 Task: Open Card Card0000000051 in Board Board0000000013 in Workspace WS0000000005 in Trello. Add Member Mailaustralia7@gmail.com to Card Card0000000051 in Board Board0000000013 in Workspace WS0000000005 in Trello. Add Orange Label titled Label0000000051 to Card Card0000000051 in Board Board0000000013 in Workspace WS0000000005 in Trello. Add Checklist CL0000000051 to Card Card0000000051 in Board Board0000000013 in Workspace WS0000000005 in Trello. Add Dates with Start Date as Jun 01 2023 and Due Date as Jun 30 2023 to Card Card0000000051 in Board Board0000000013 in Workspace WS0000000005 in Trello
Action: Mouse moved to (136, 366)
Screenshot: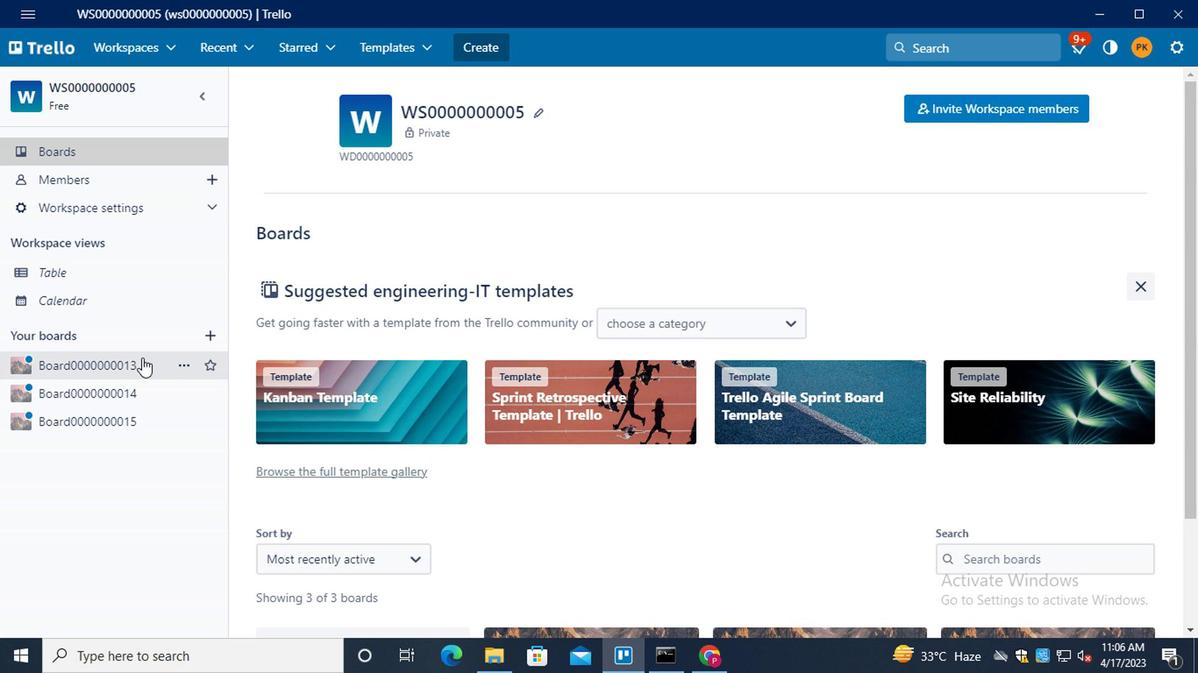 
Action: Mouse pressed left at (136, 366)
Screenshot: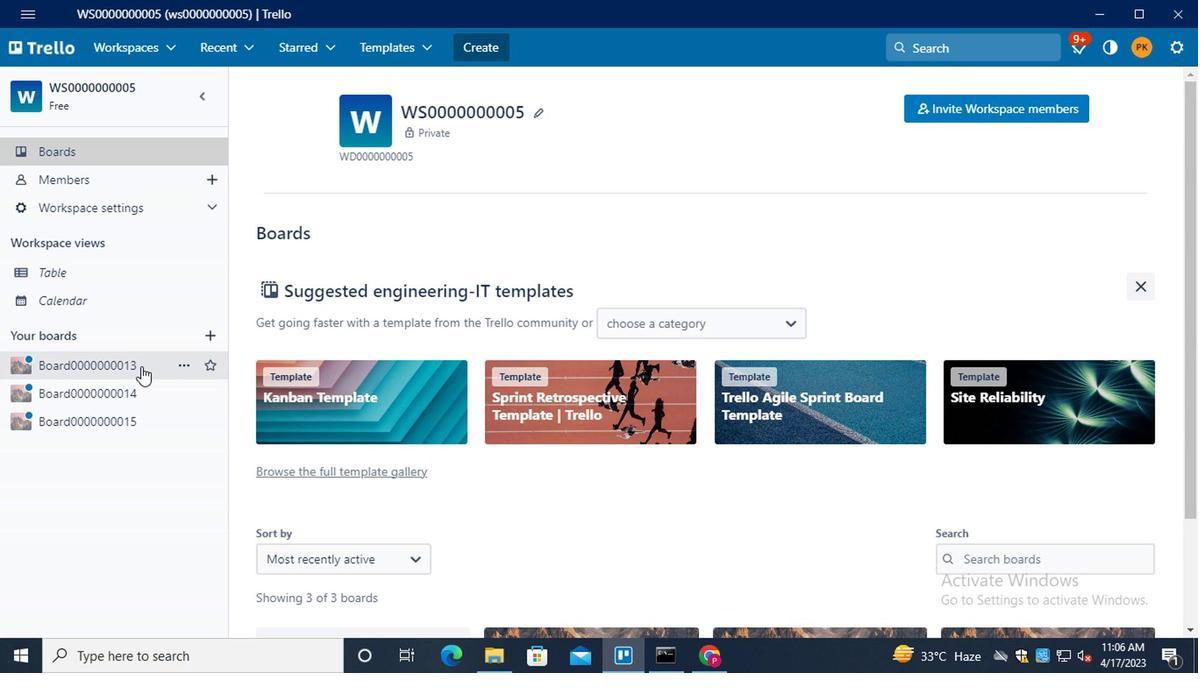
Action: Mouse moved to (368, 475)
Screenshot: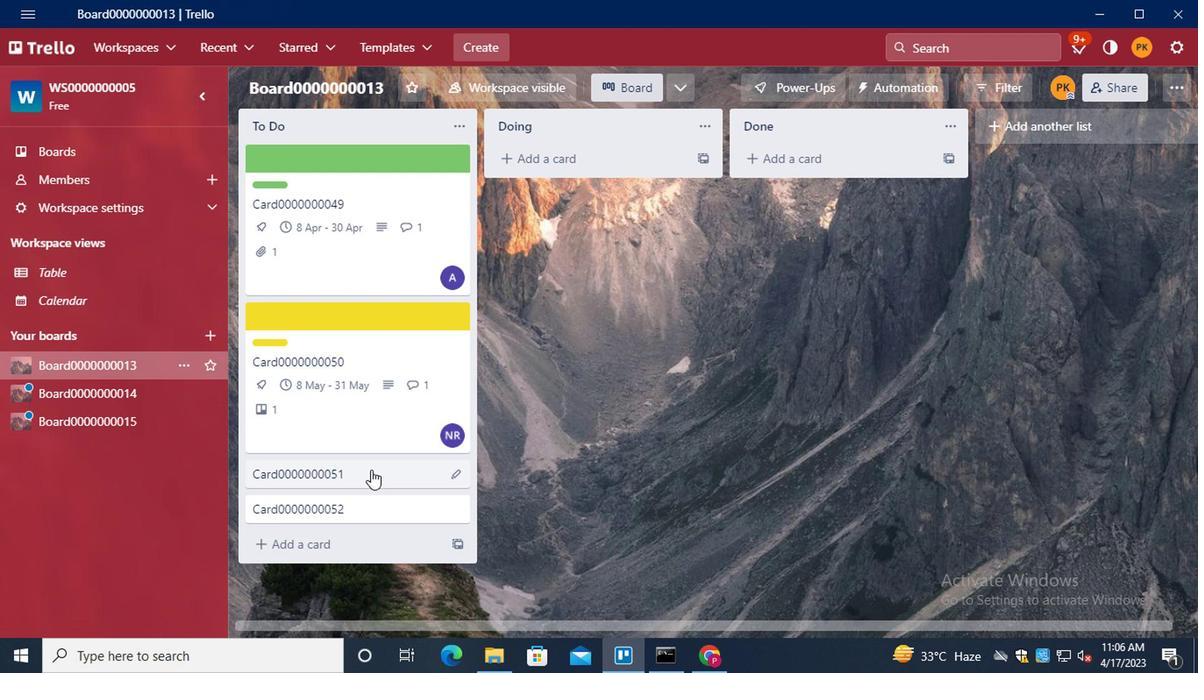 
Action: Mouse pressed left at (368, 475)
Screenshot: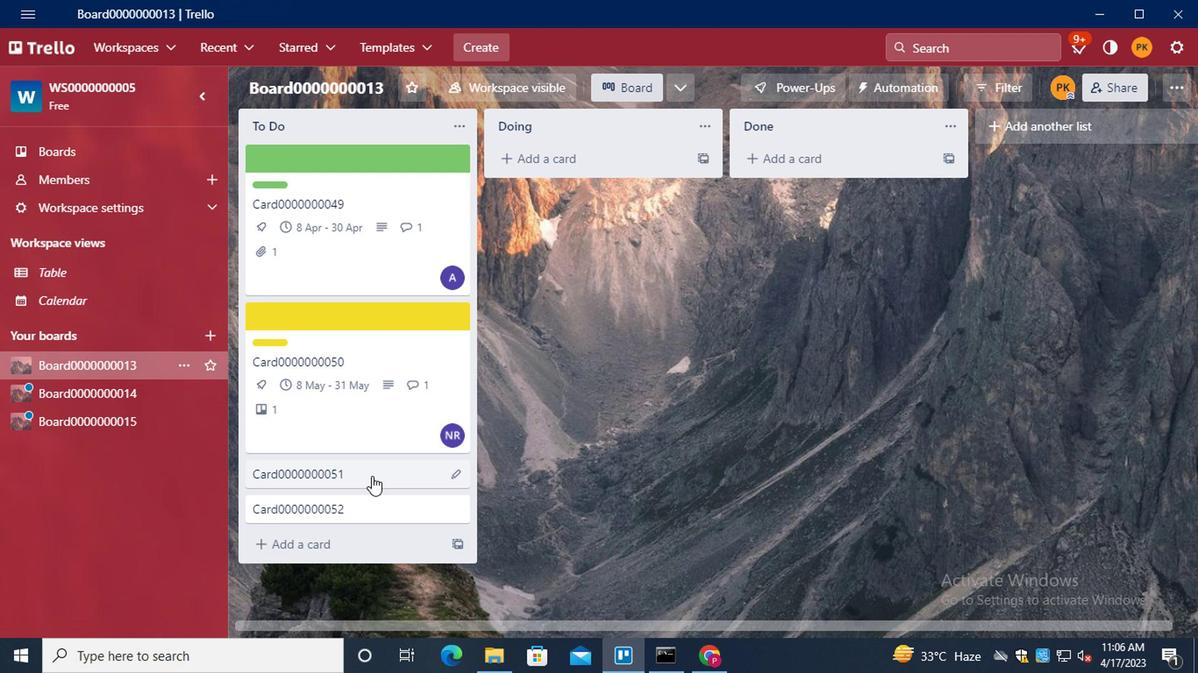 
Action: Mouse moved to (864, 168)
Screenshot: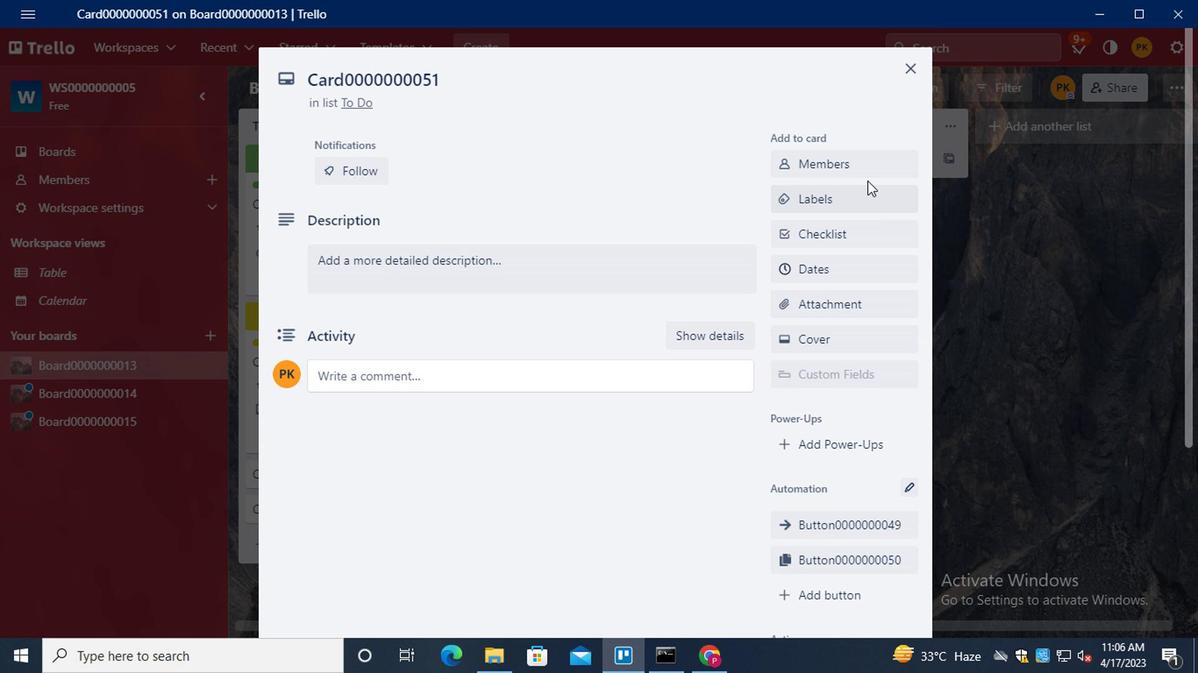 
Action: Mouse pressed left at (864, 168)
Screenshot: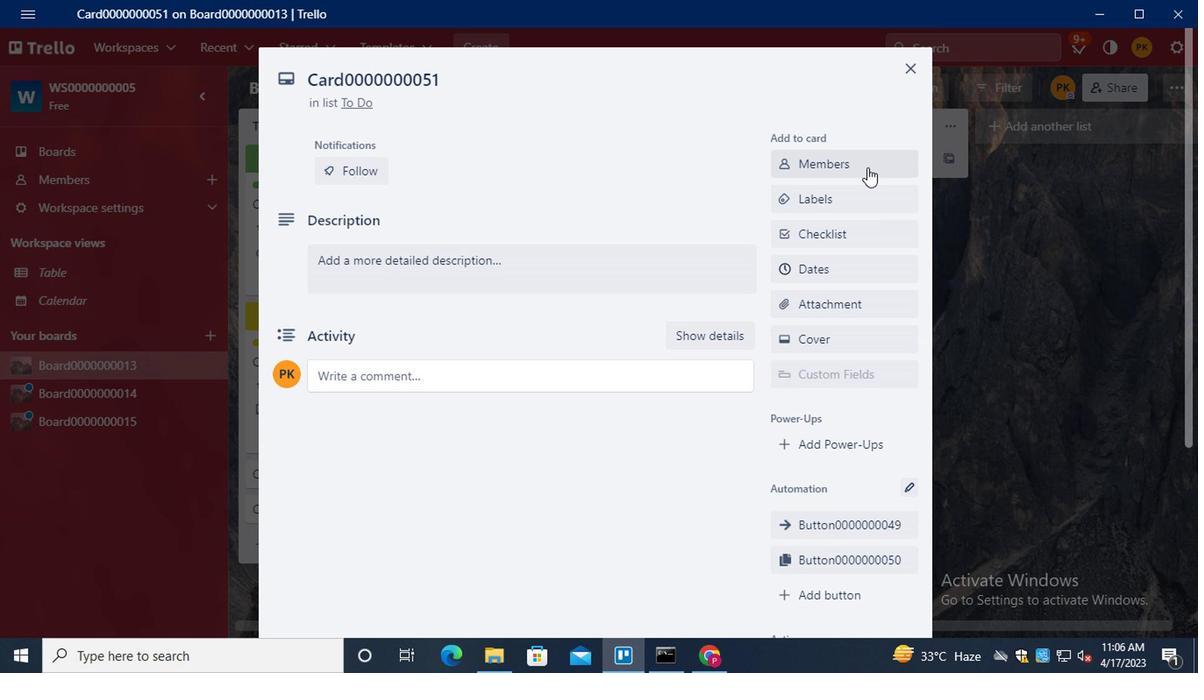 
Action: Mouse moved to (863, 229)
Screenshot: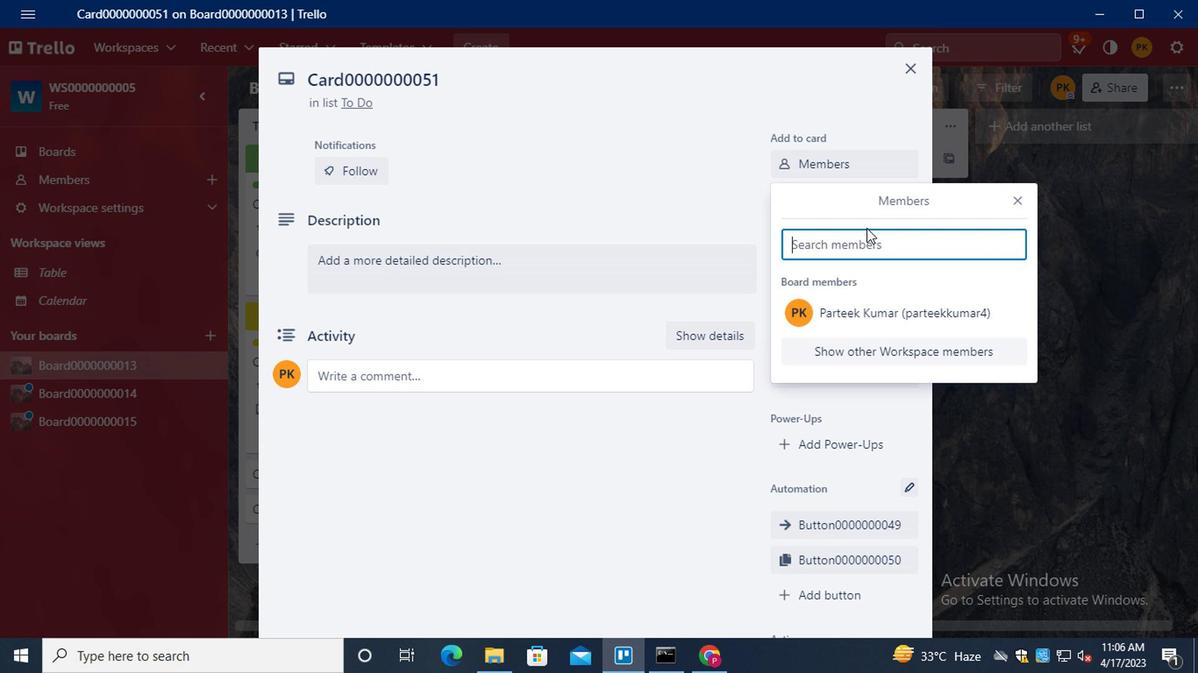 
Action: Key pressed <Key.shift>MAILAUSTRALIA7<Key.shift>@GMAIL.CM<Key.backspace>OMM<Key.backspace>
Screenshot: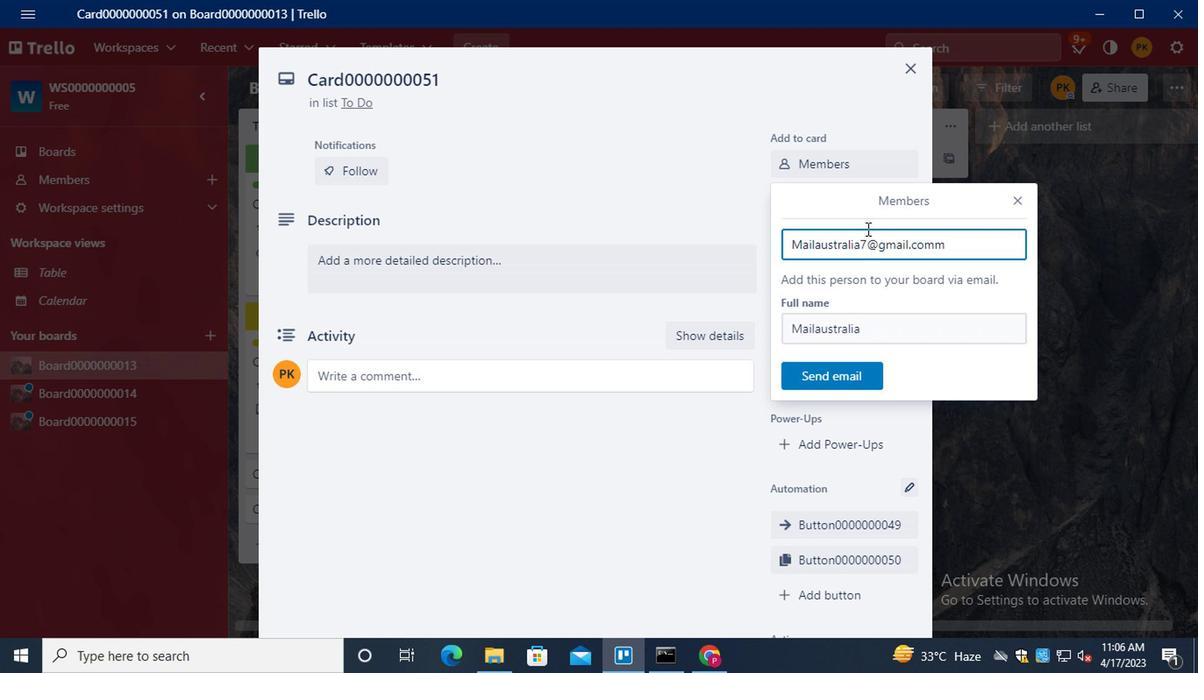 
Action: Mouse moved to (830, 379)
Screenshot: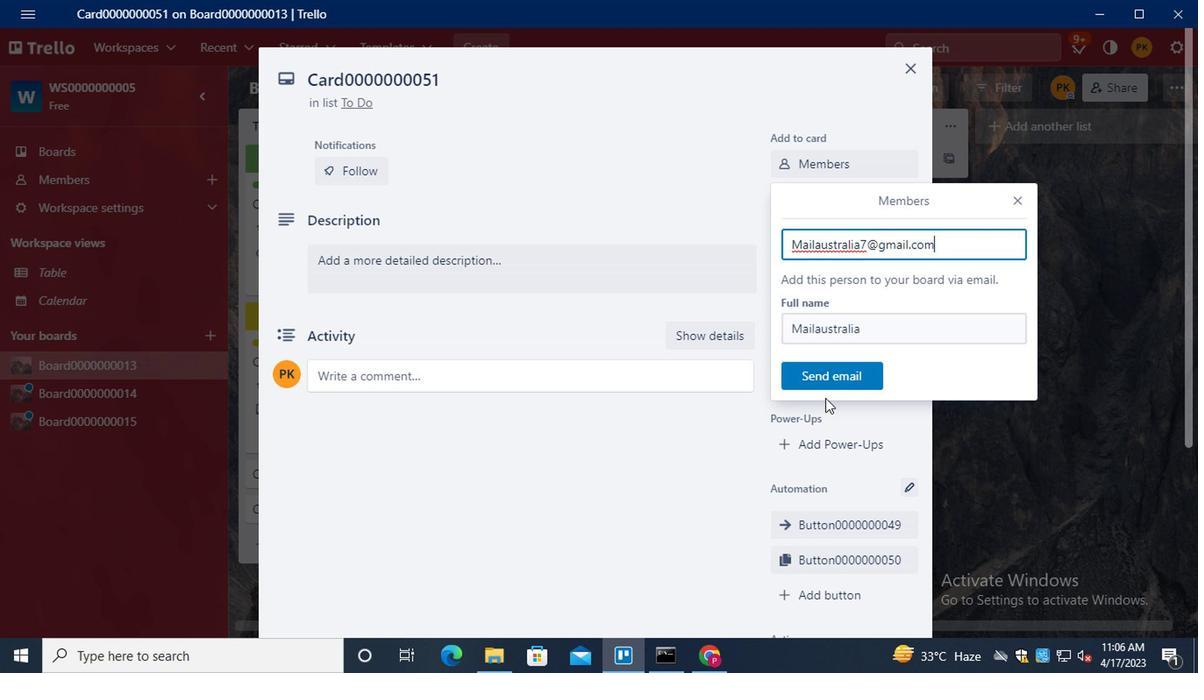 
Action: Mouse pressed left at (830, 379)
Screenshot: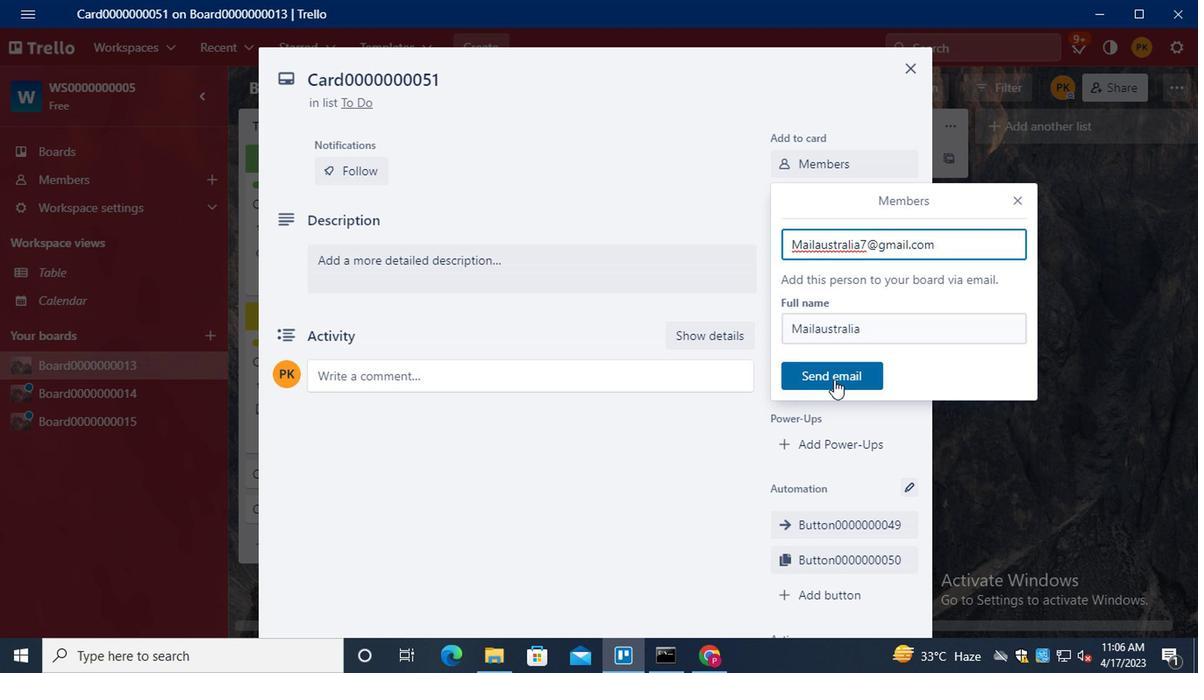 
Action: Mouse moved to (854, 204)
Screenshot: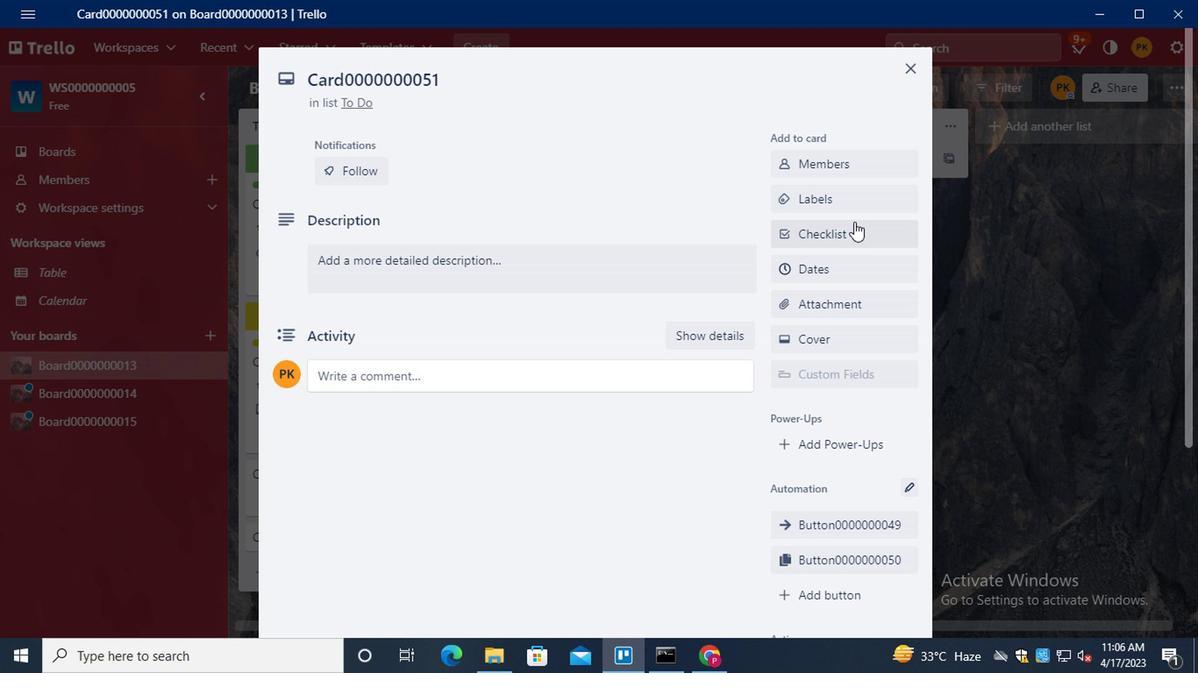 
Action: Mouse pressed left at (854, 204)
Screenshot: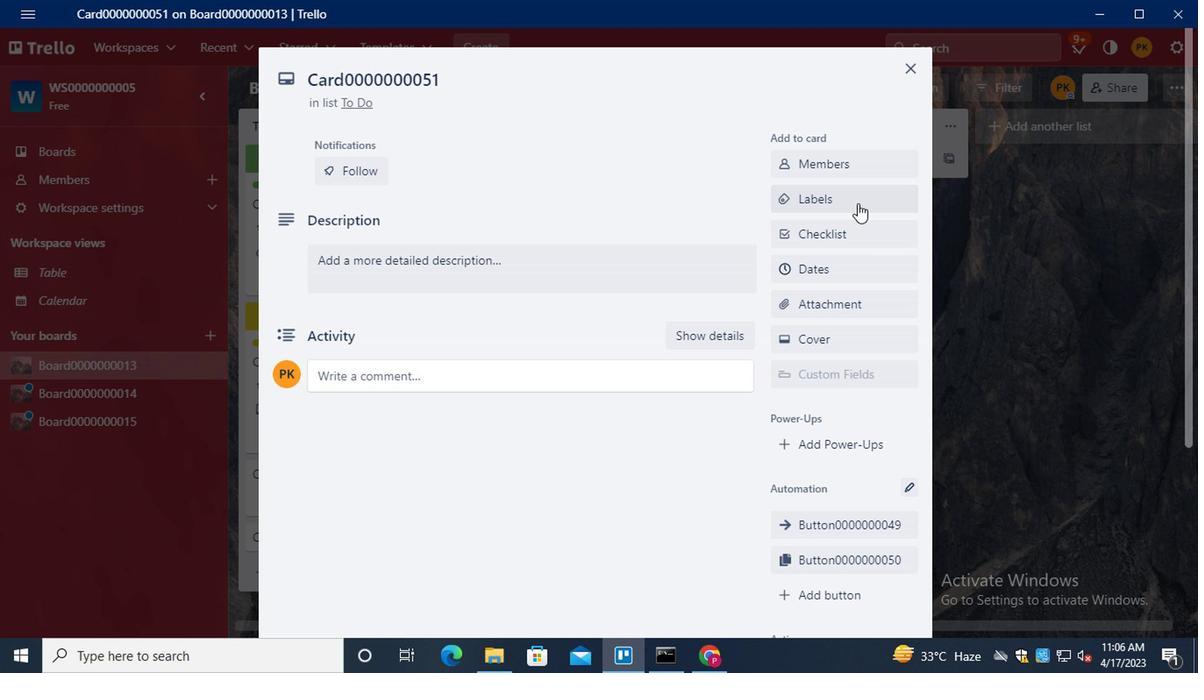 
Action: Mouse moved to (871, 458)
Screenshot: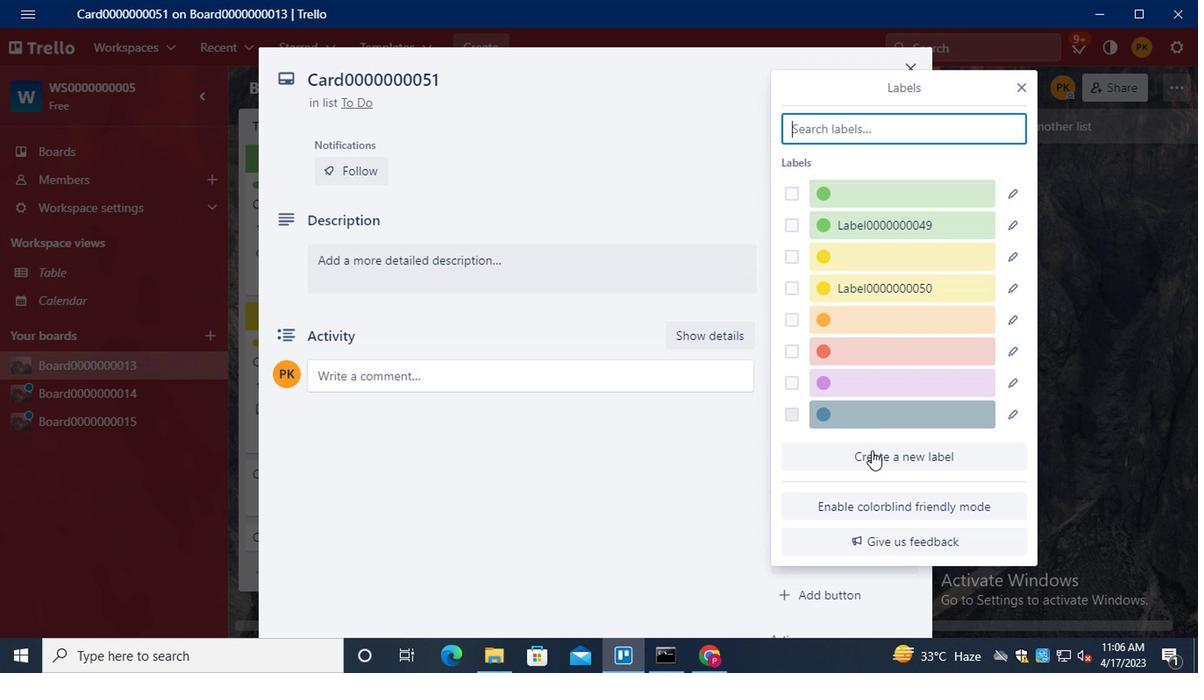 
Action: Mouse pressed left at (871, 458)
Screenshot: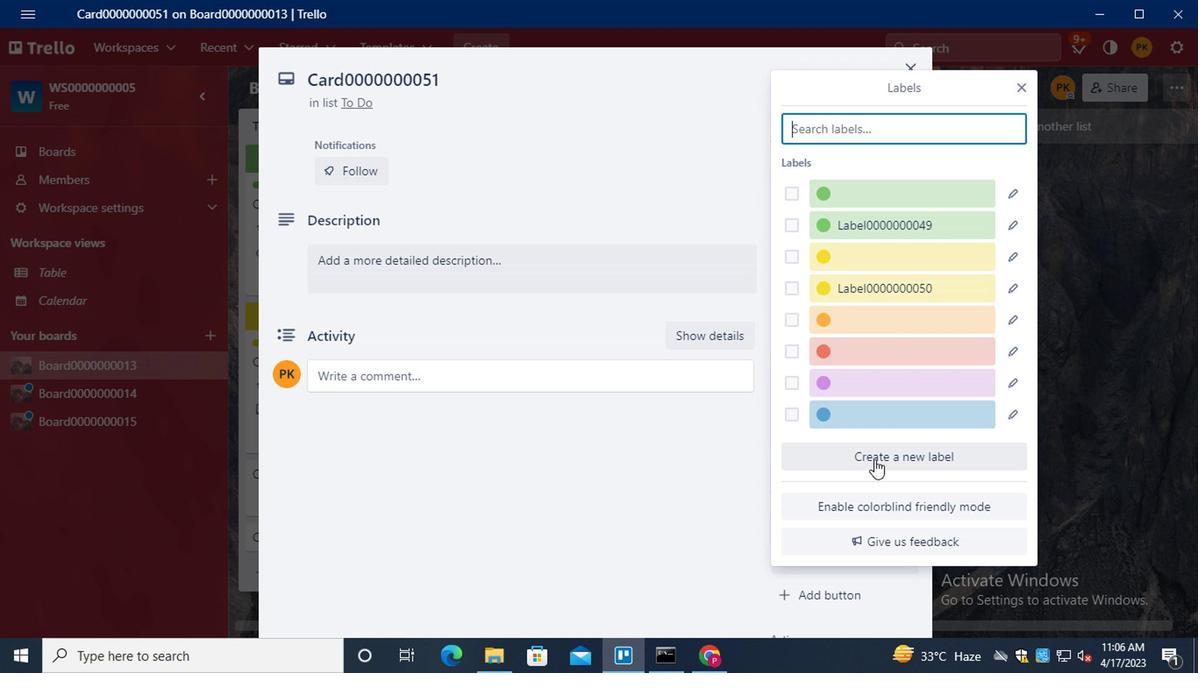 
Action: Mouse moved to (847, 241)
Screenshot: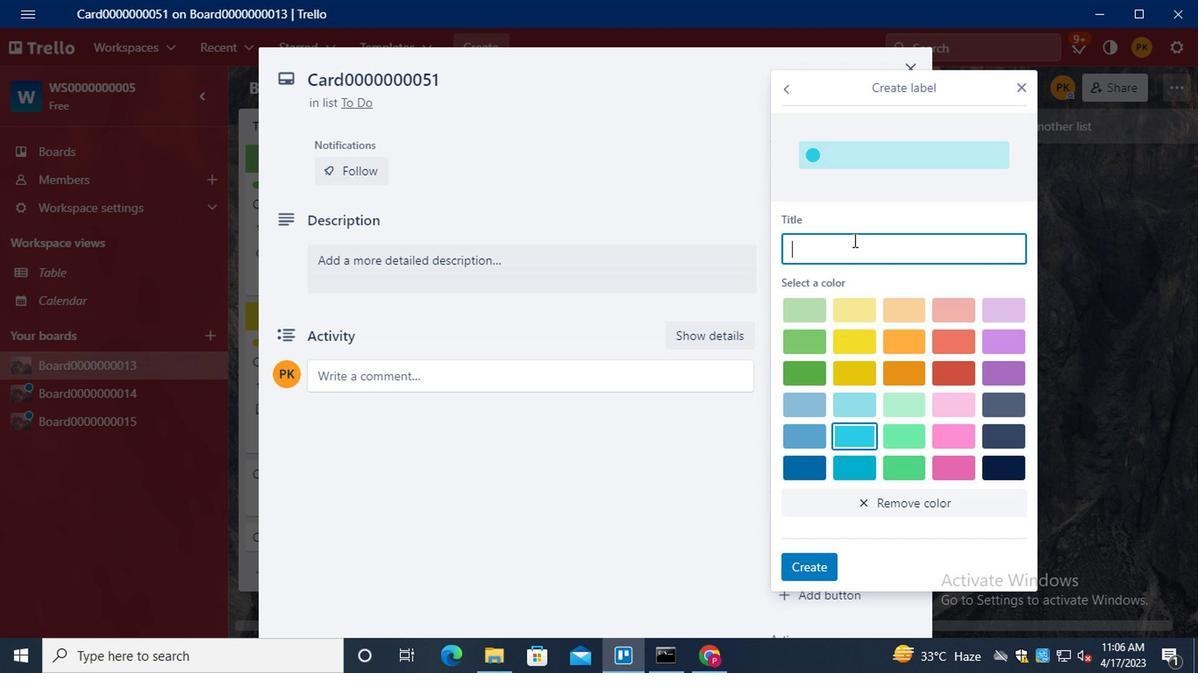 
Action: Key pressed <Key.shift>LABEL0000000051
Screenshot: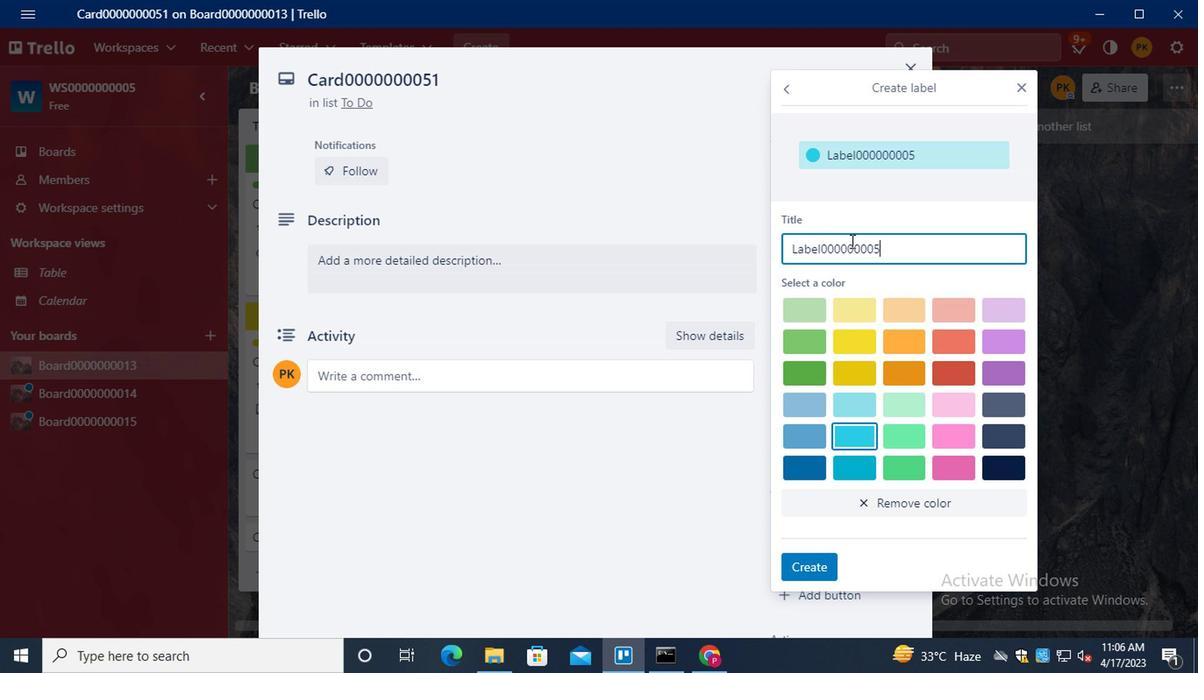 
Action: Mouse moved to (901, 340)
Screenshot: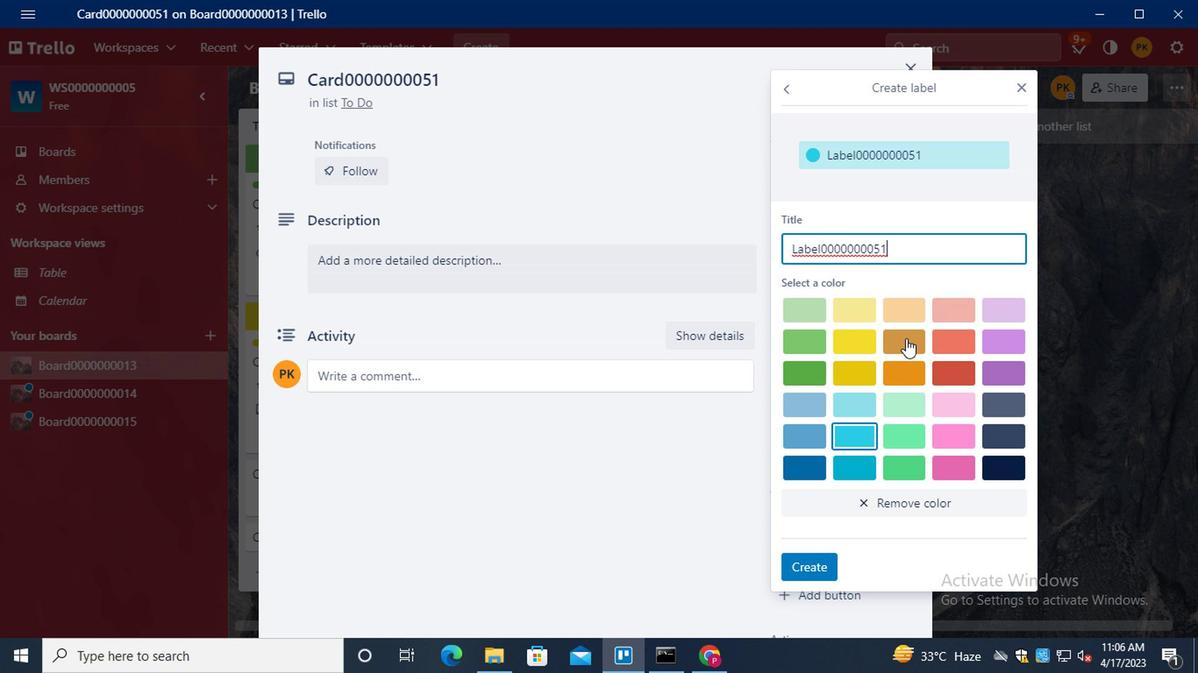 
Action: Mouse pressed left at (901, 340)
Screenshot: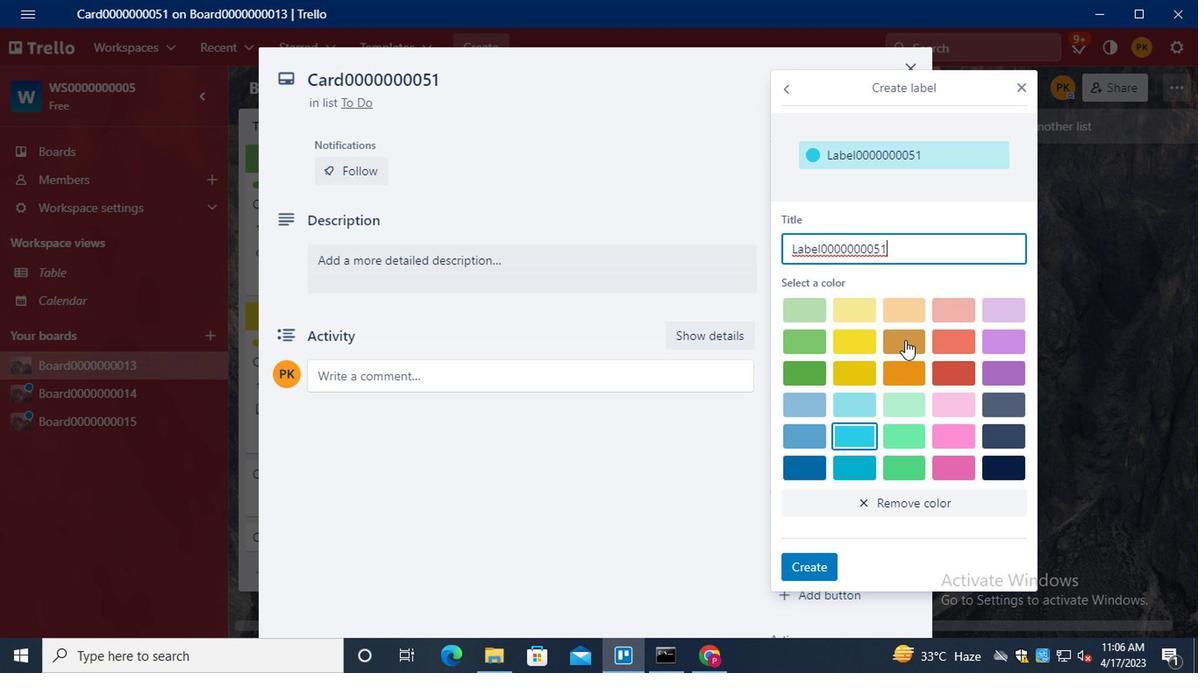 
Action: Mouse moved to (797, 559)
Screenshot: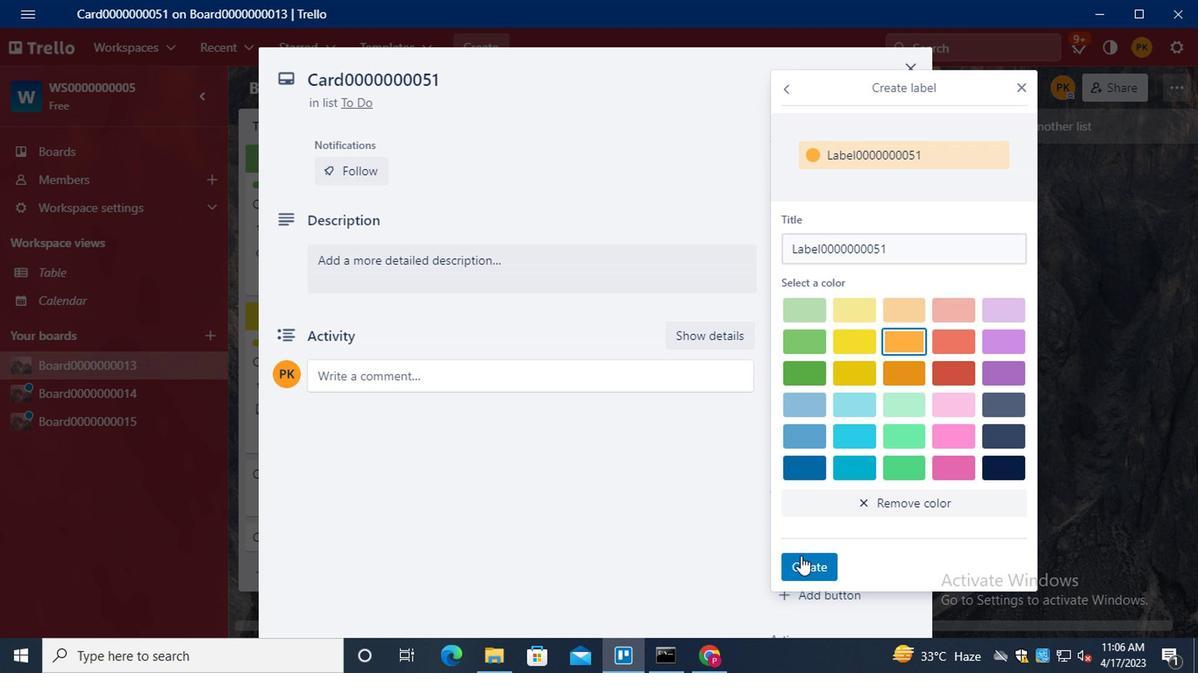 
Action: Mouse pressed left at (797, 559)
Screenshot: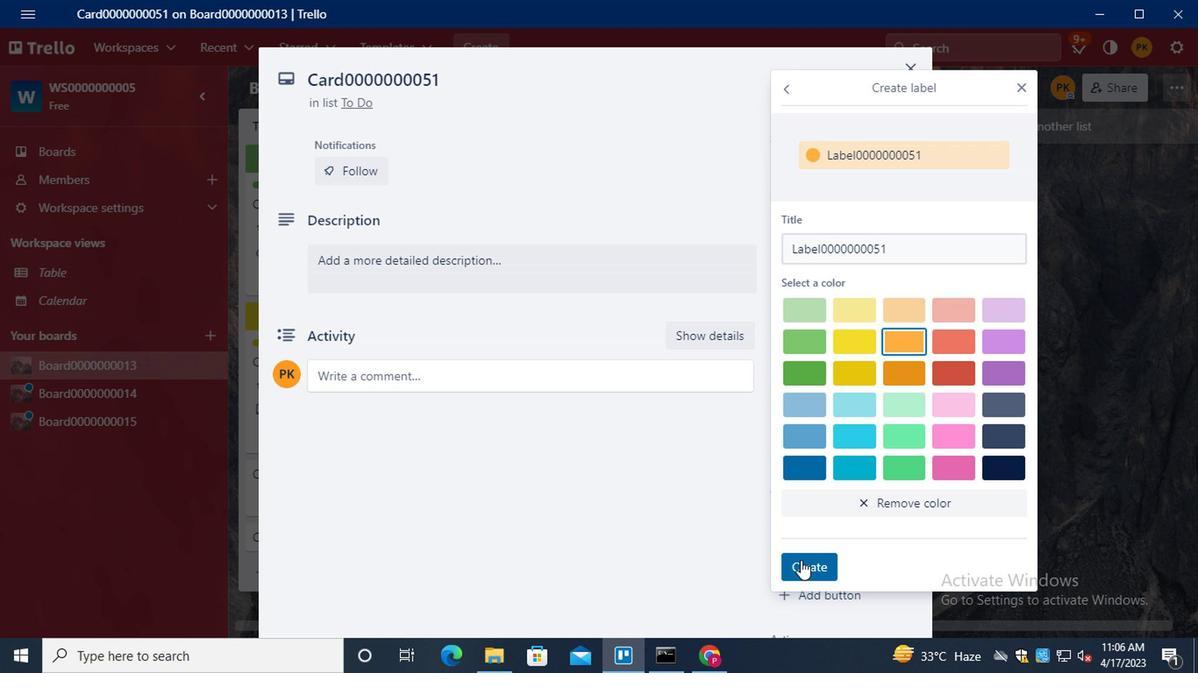 
Action: Mouse moved to (1017, 92)
Screenshot: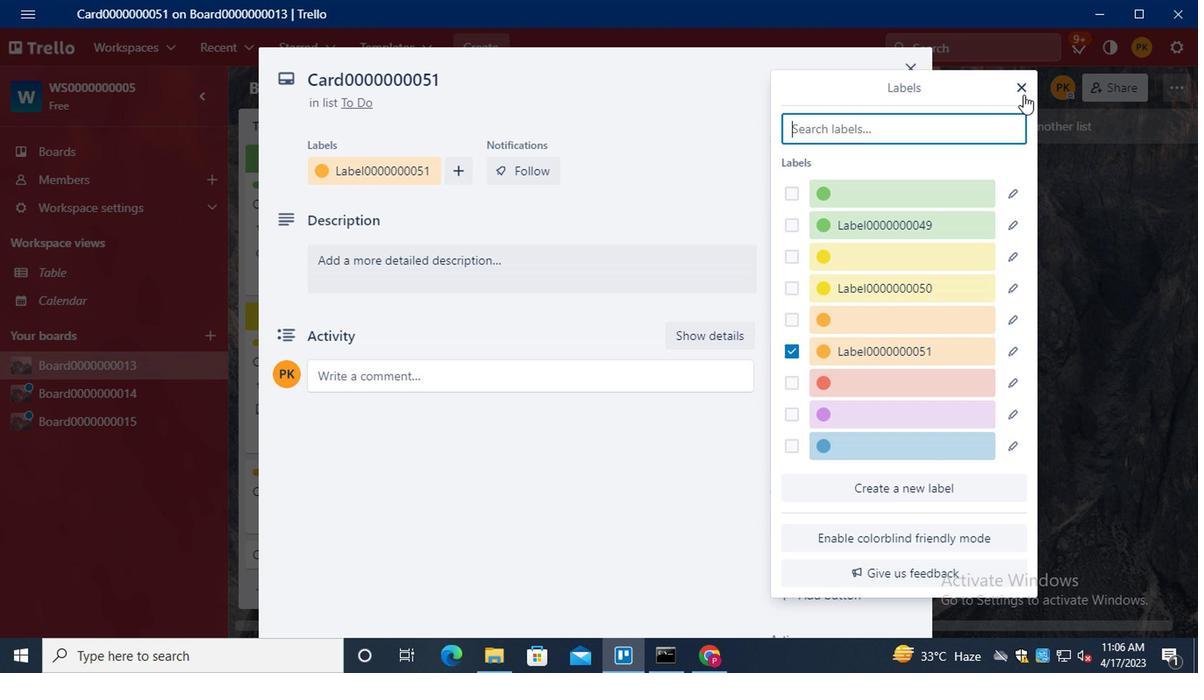 
Action: Mouse pressed left at (1017, 92)
Screenshot: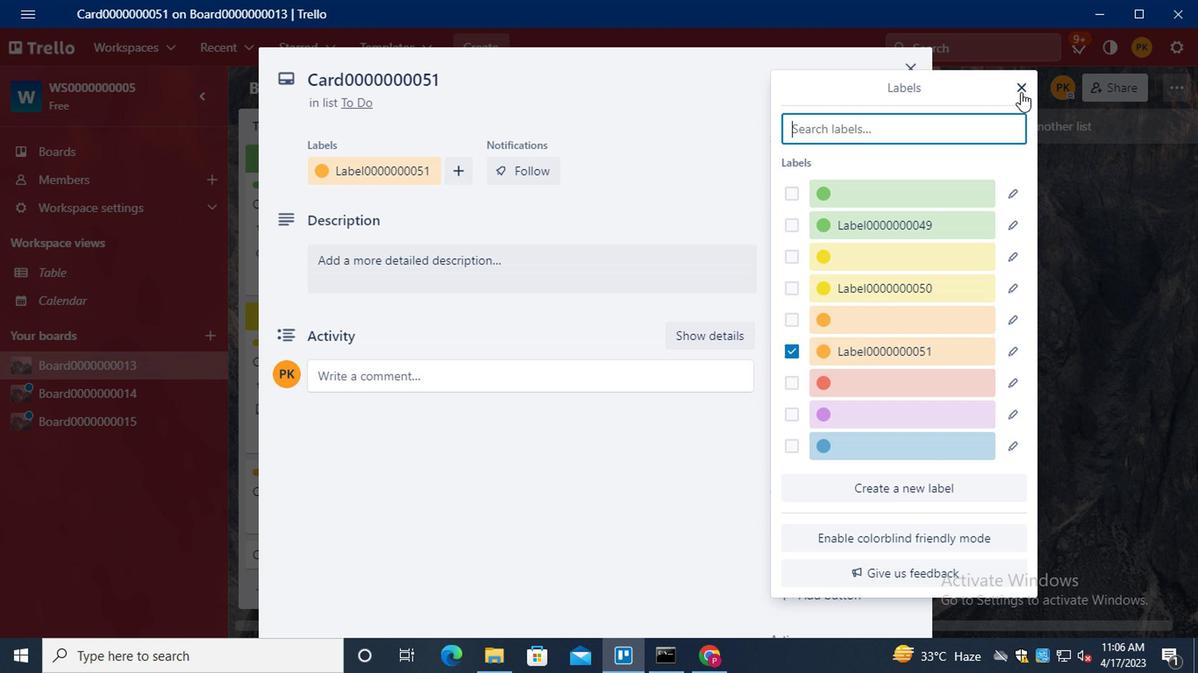 
Action: Mouse moved to (873, 241)
Screenshot: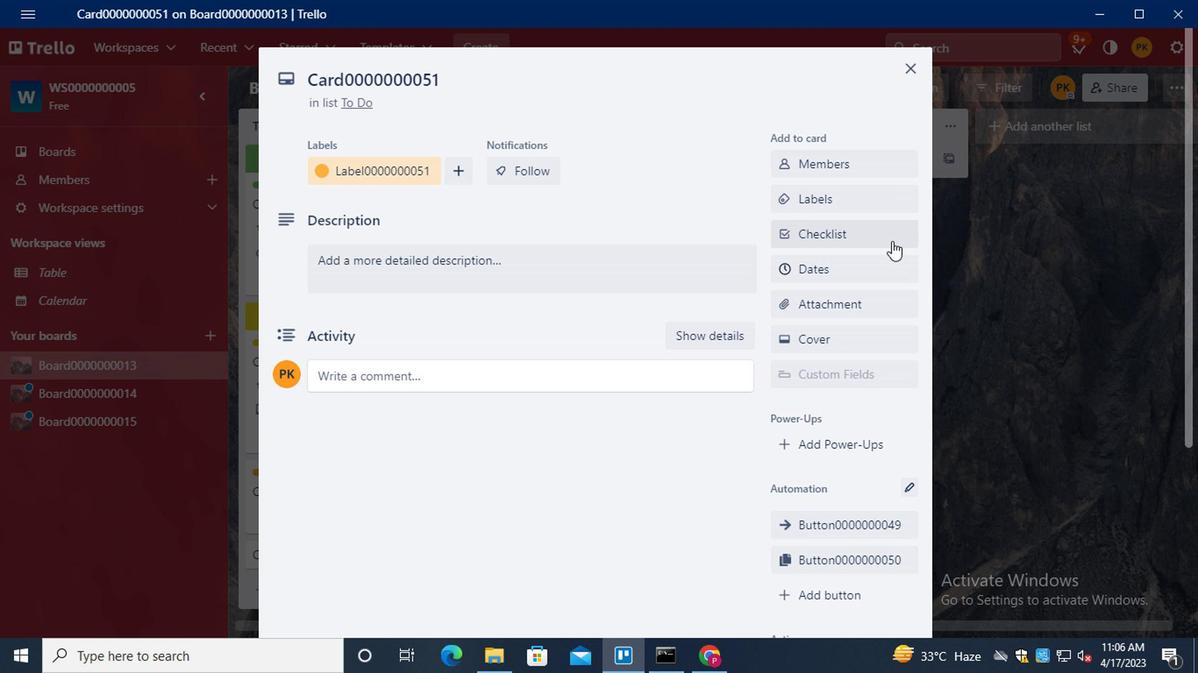
Action: Mouse pressed left at (873, 241)
Screenshot: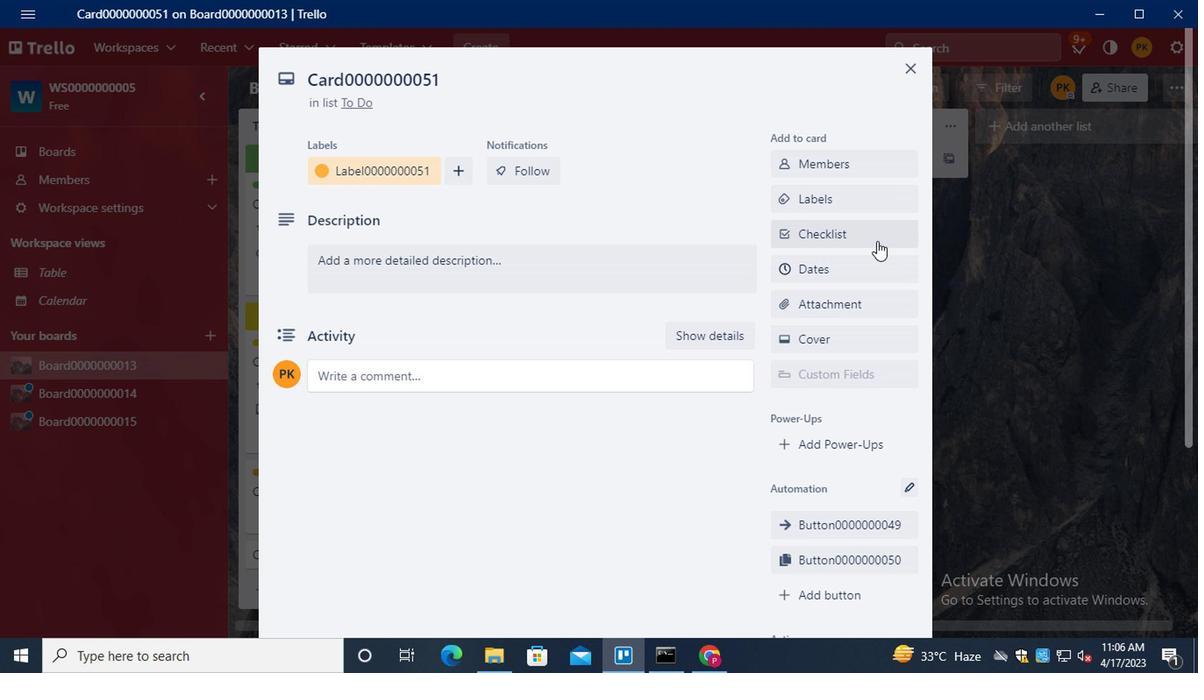 
Action: Key pressed <Key.shift>CL0000000051
Screenshot: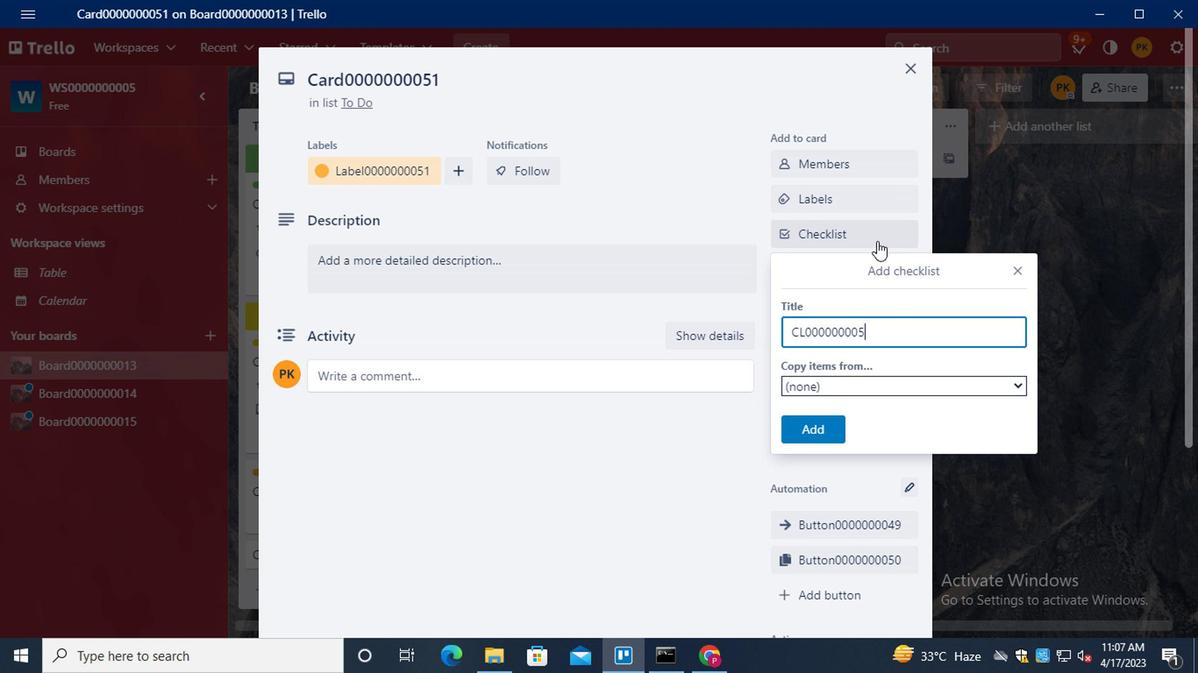 
Action: Mouse moved to (816, 424)
Screenshot: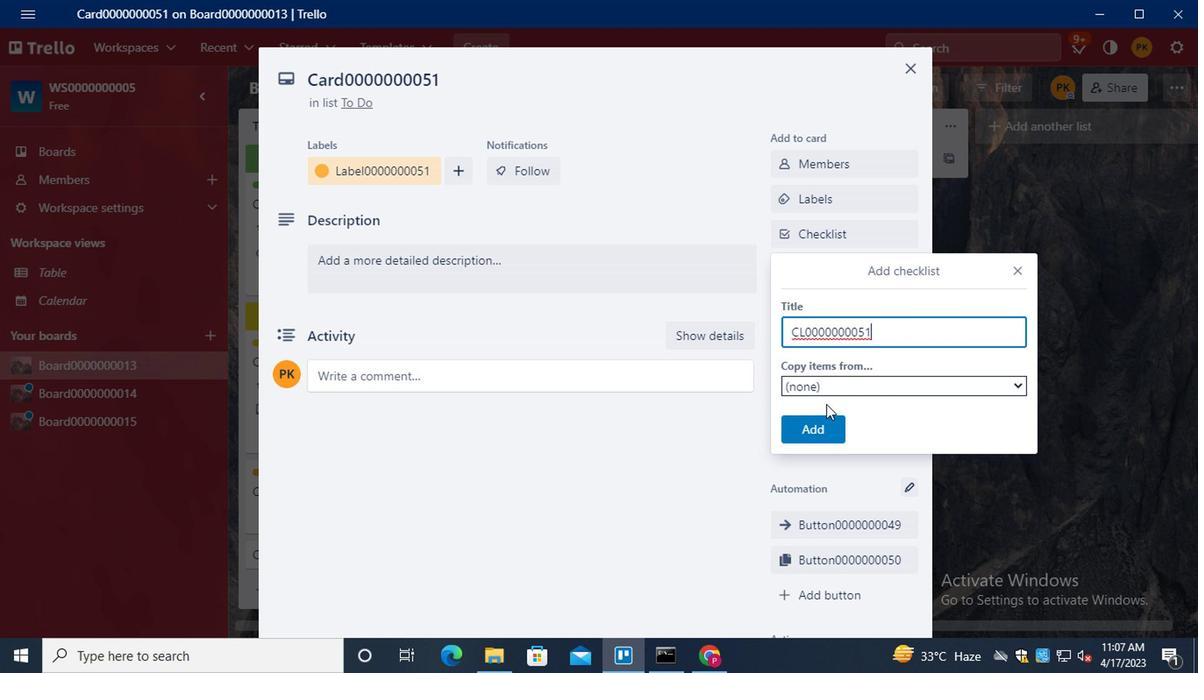 
Action: Mouse pressed left at (816, 424)
Screenshot: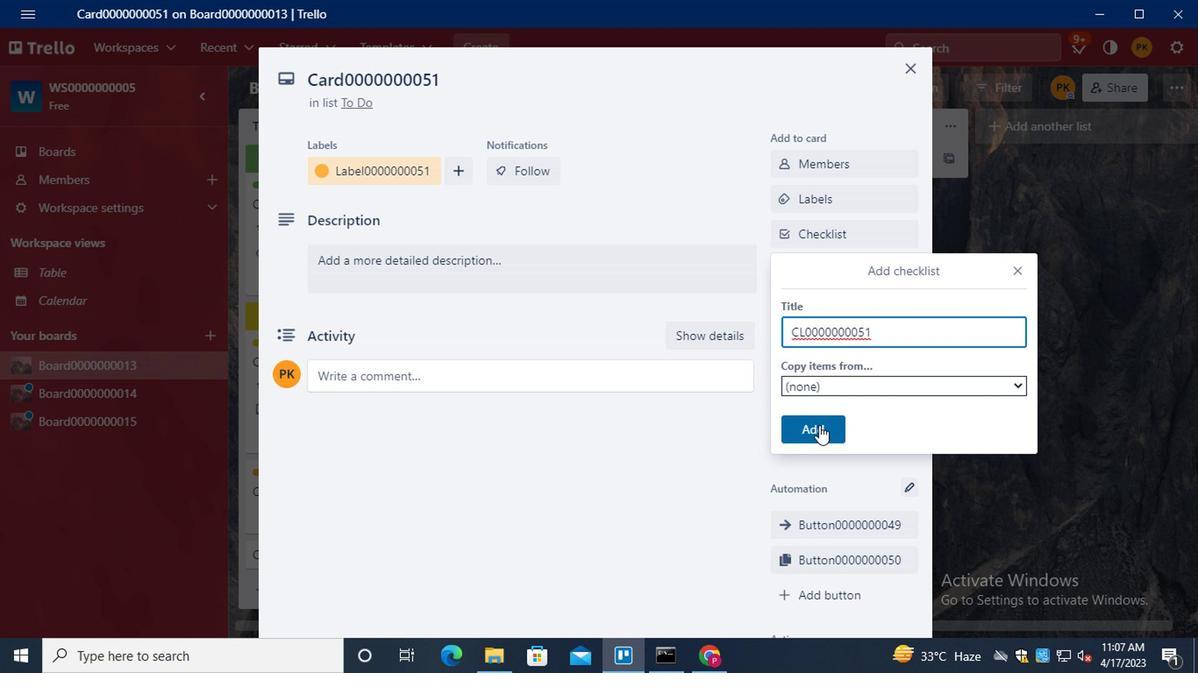 
Action: Mouse moved to (830, 272)
Screenshot: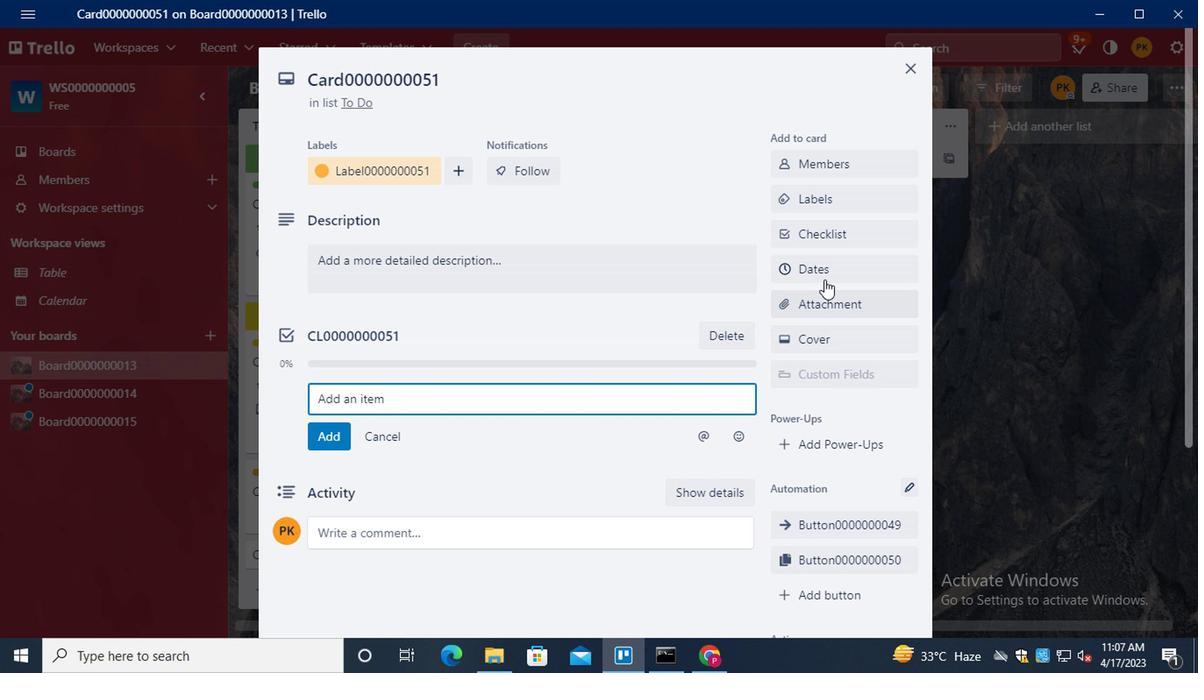 
Action: Mouse pressed left at (830, 272)
Screenshot: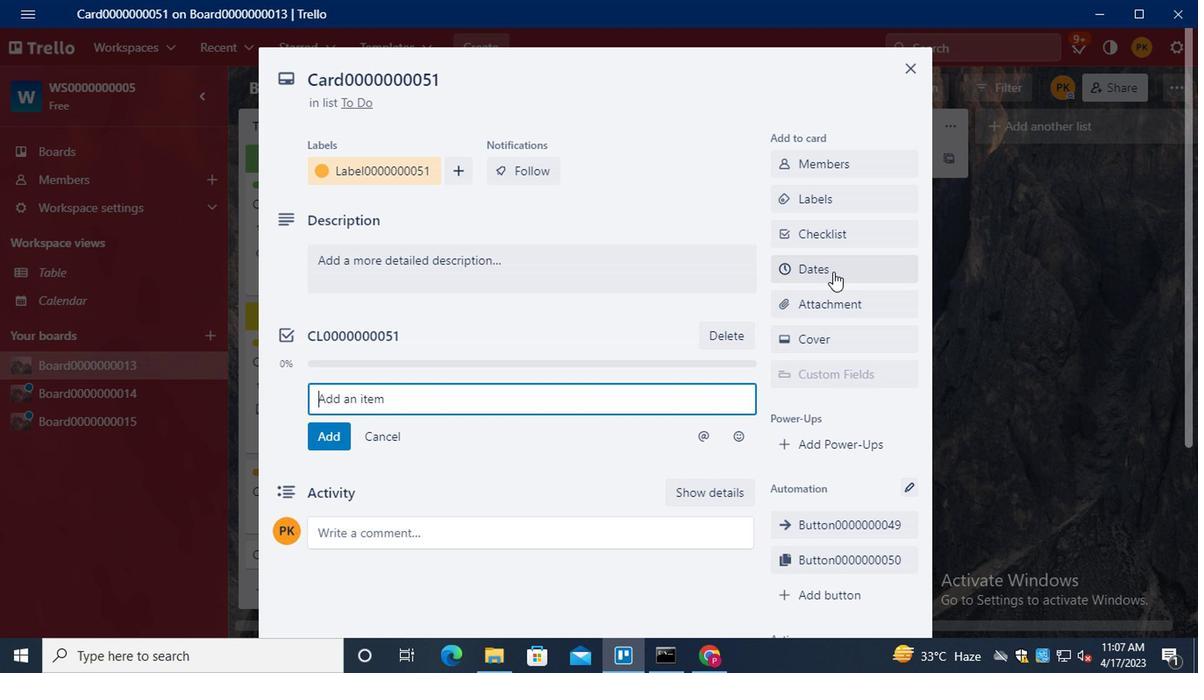 
Action: Mouse moved to (789, 408)
Screenshot: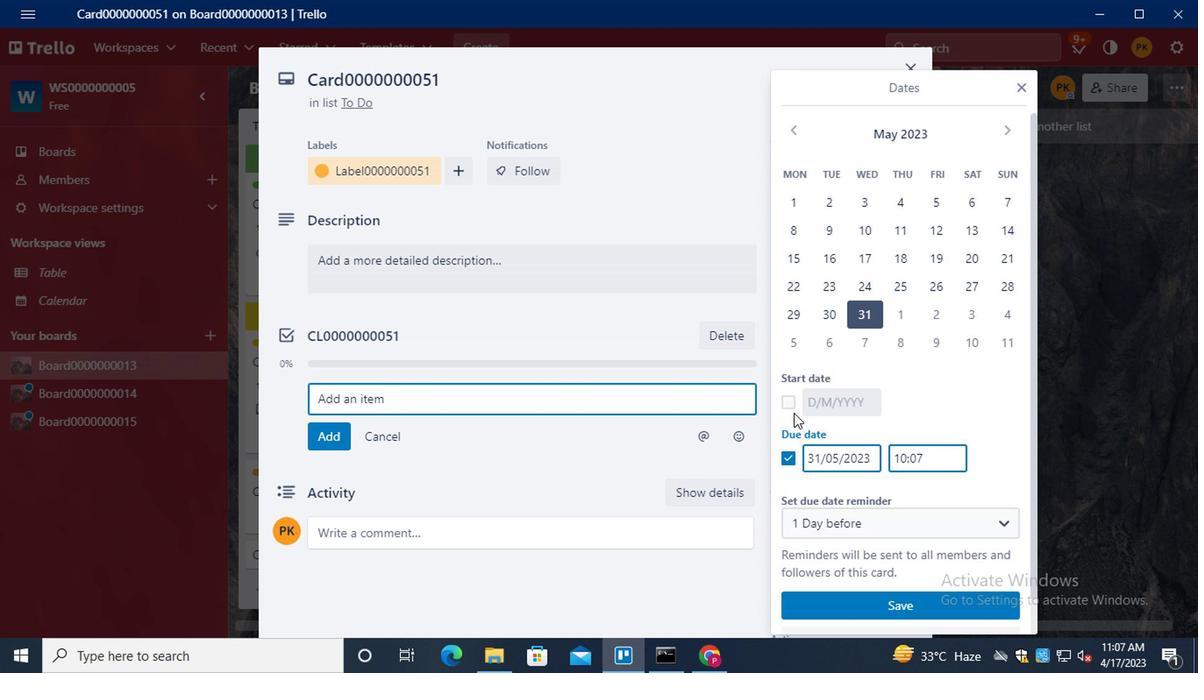 
Action: Mouse pressed left at (789, 408)
Screenshot: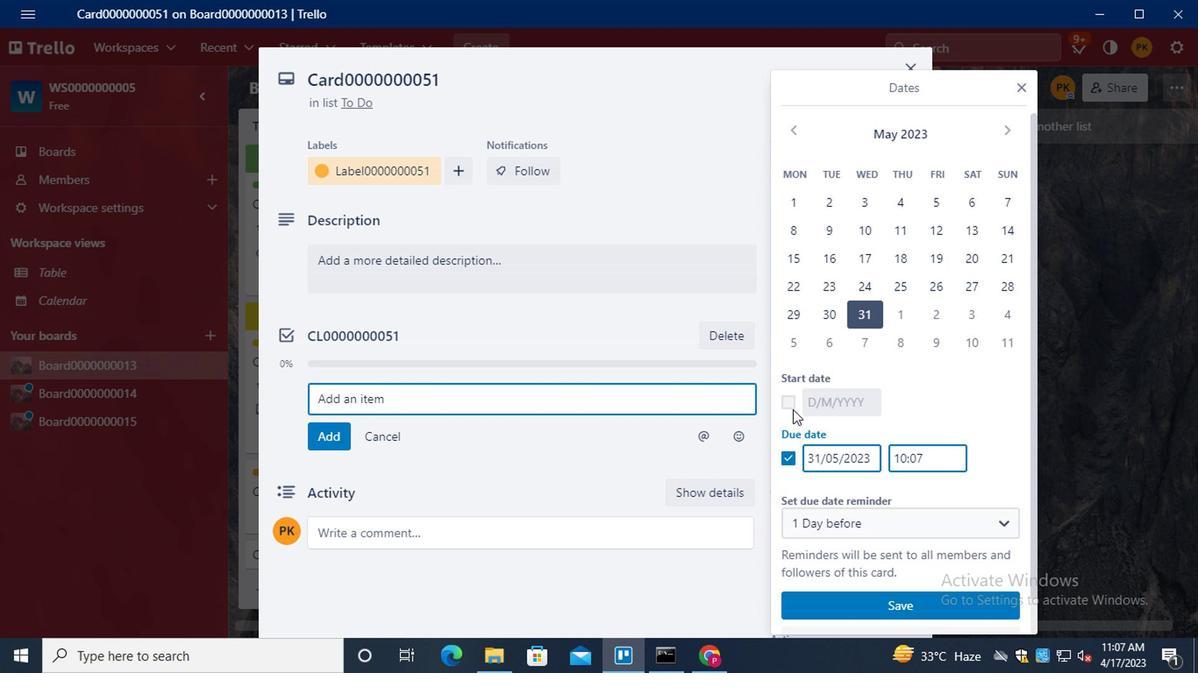 
Action: Mouse moved to (1000, 138)
Screenshot: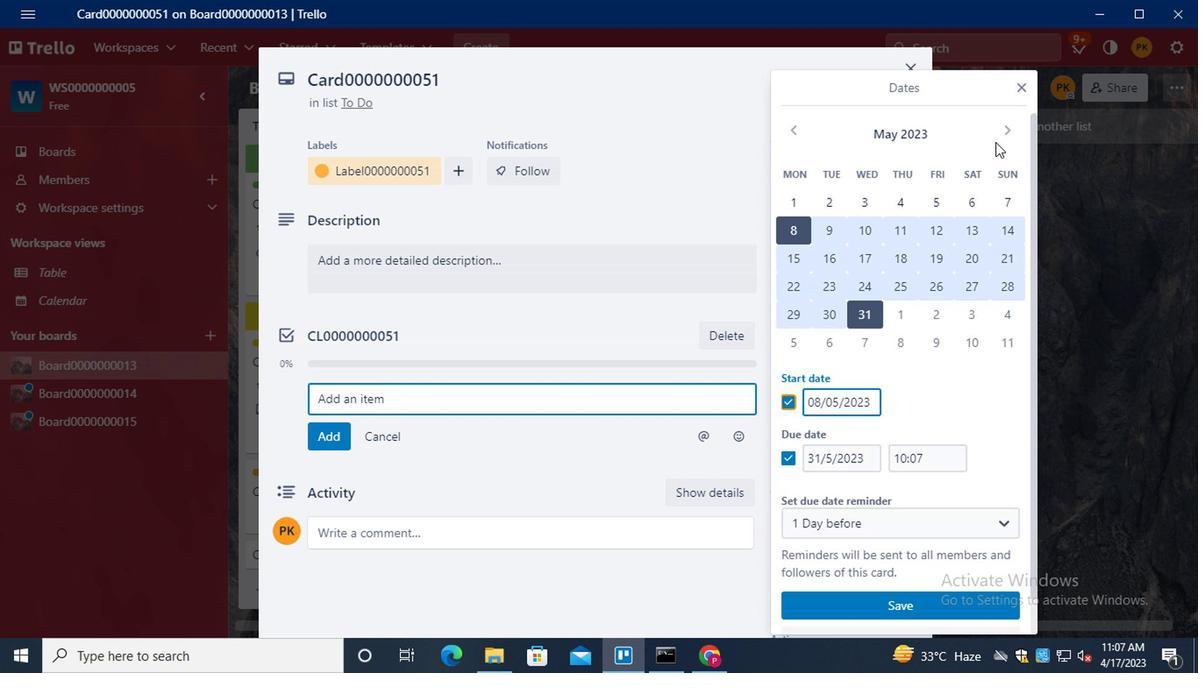 
Action: Mouse pressed left at (1000, 138)
Screenshot: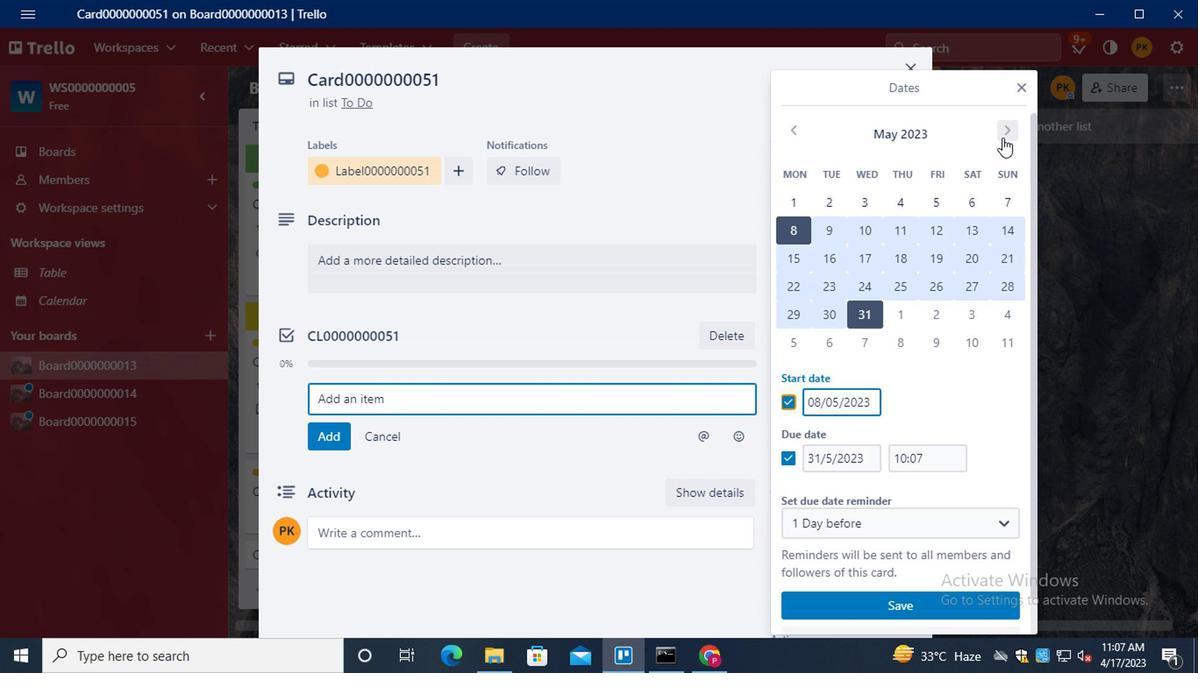 
Action: Mouse moved to (886, 201)
Screenshot: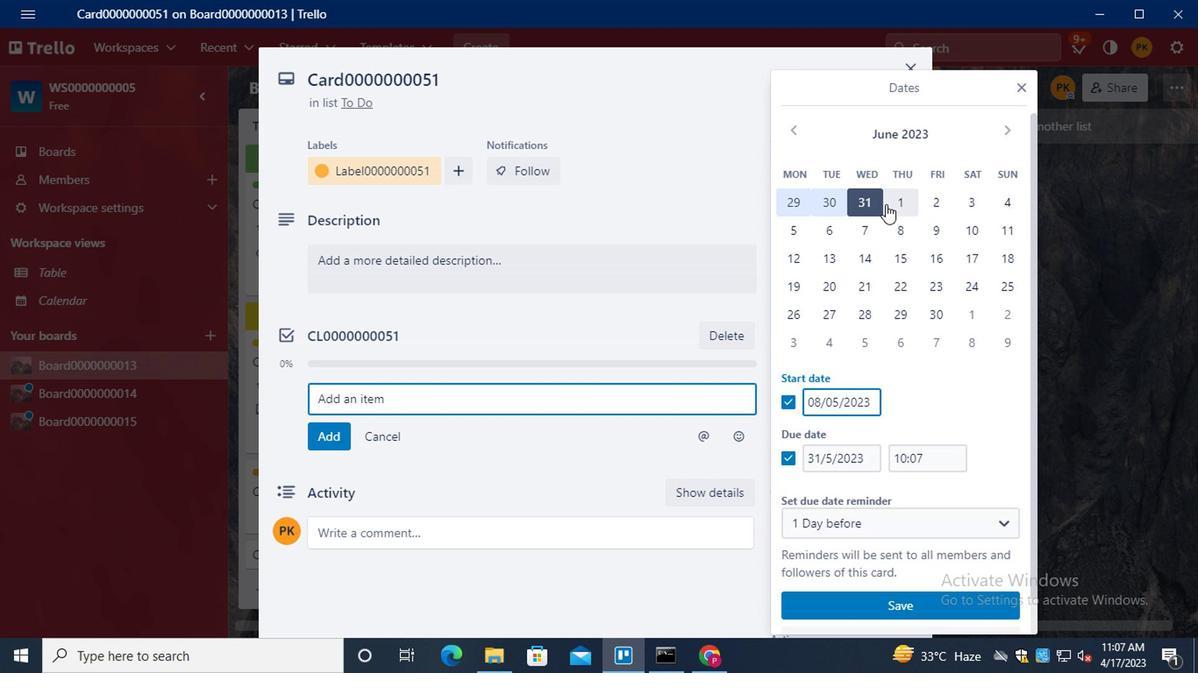
Action: Mouse pressed left at (886, 201)
Screenshot: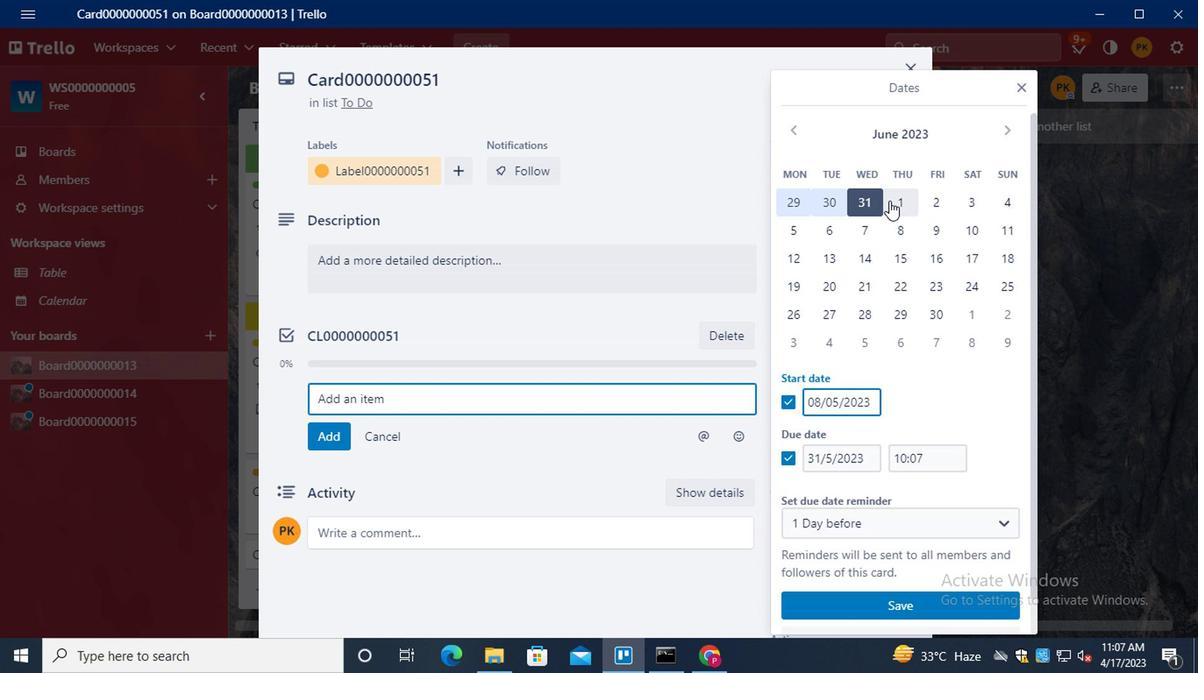 
Action: Mouse moved to (924, 318)
Screenshot: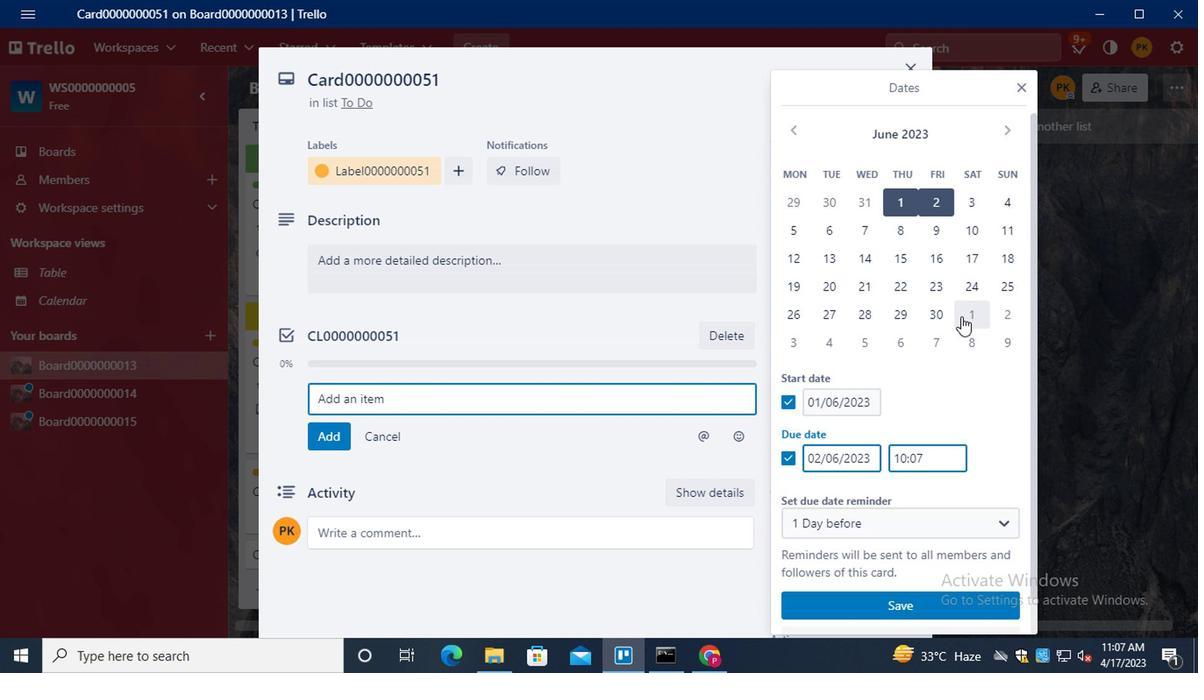 
Action: Mouse pressed left at (924, 318)
Screenshot: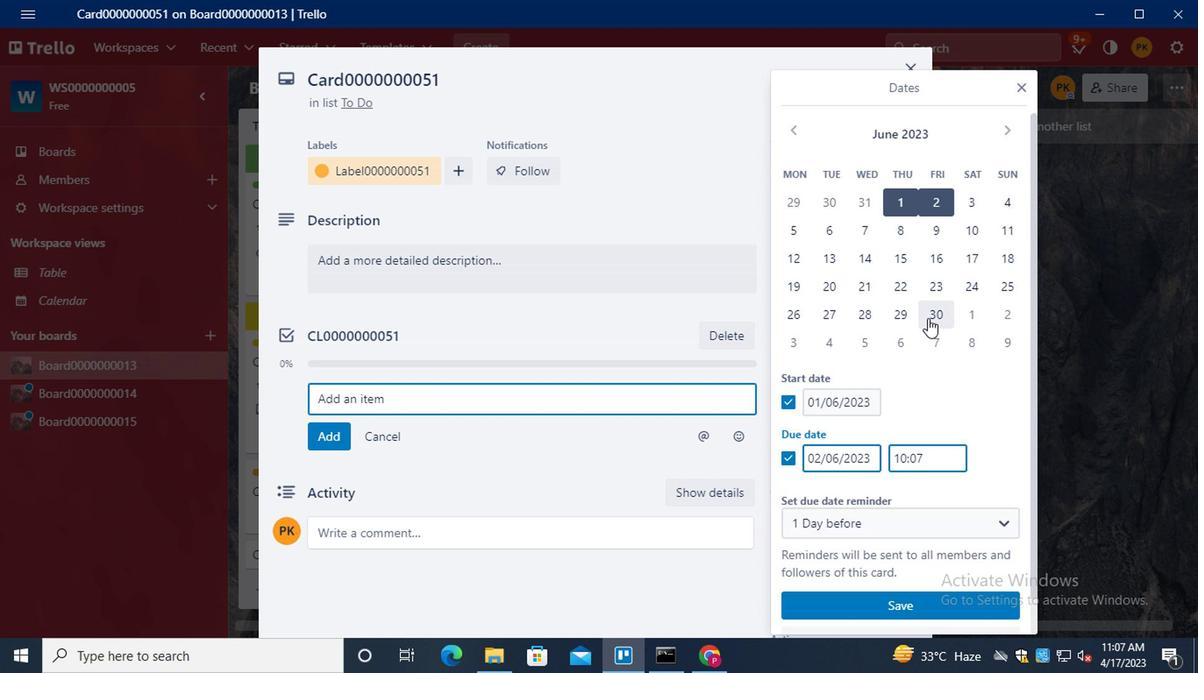 
Action: Mouse moved to (896, 609)
Screenshot: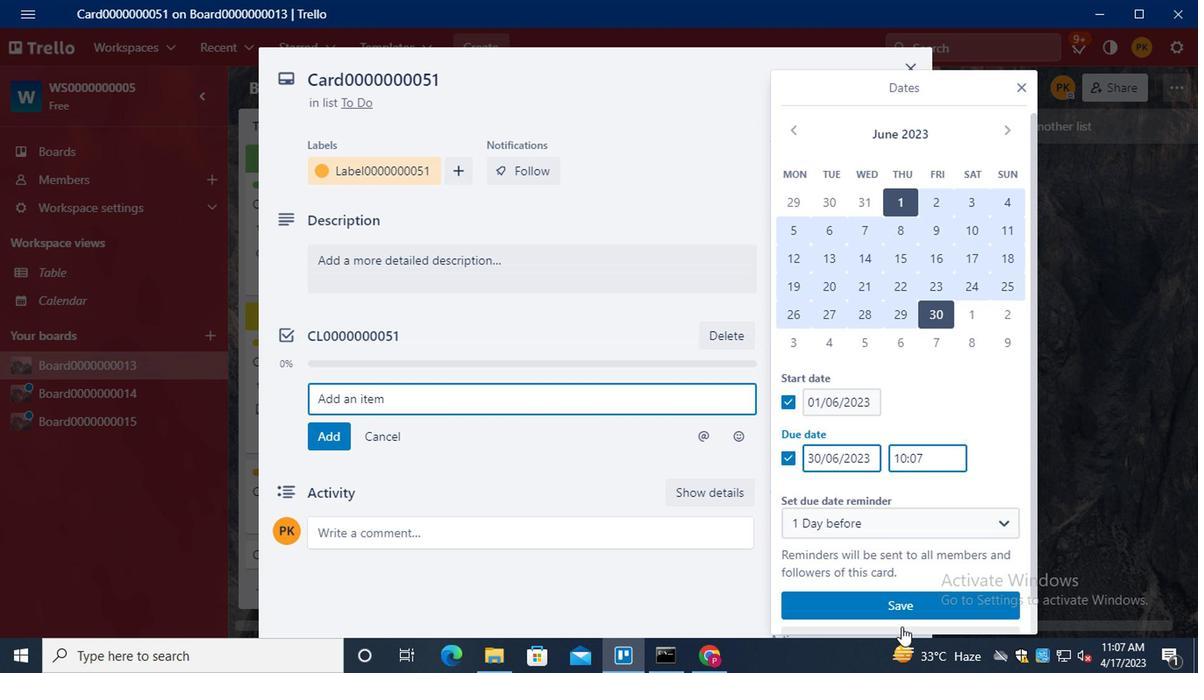 
Action: Mouse pressed left at (896, 609)
Screenshot: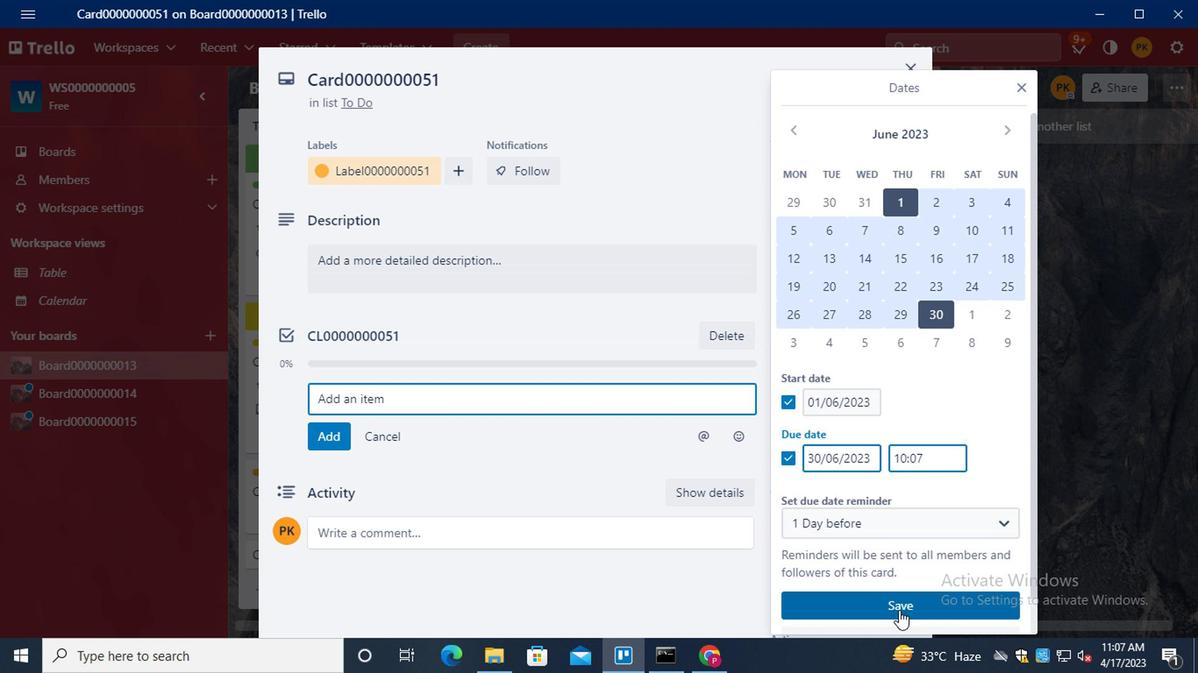 
Action: Mouse moved to (603, 427)
Screenshot: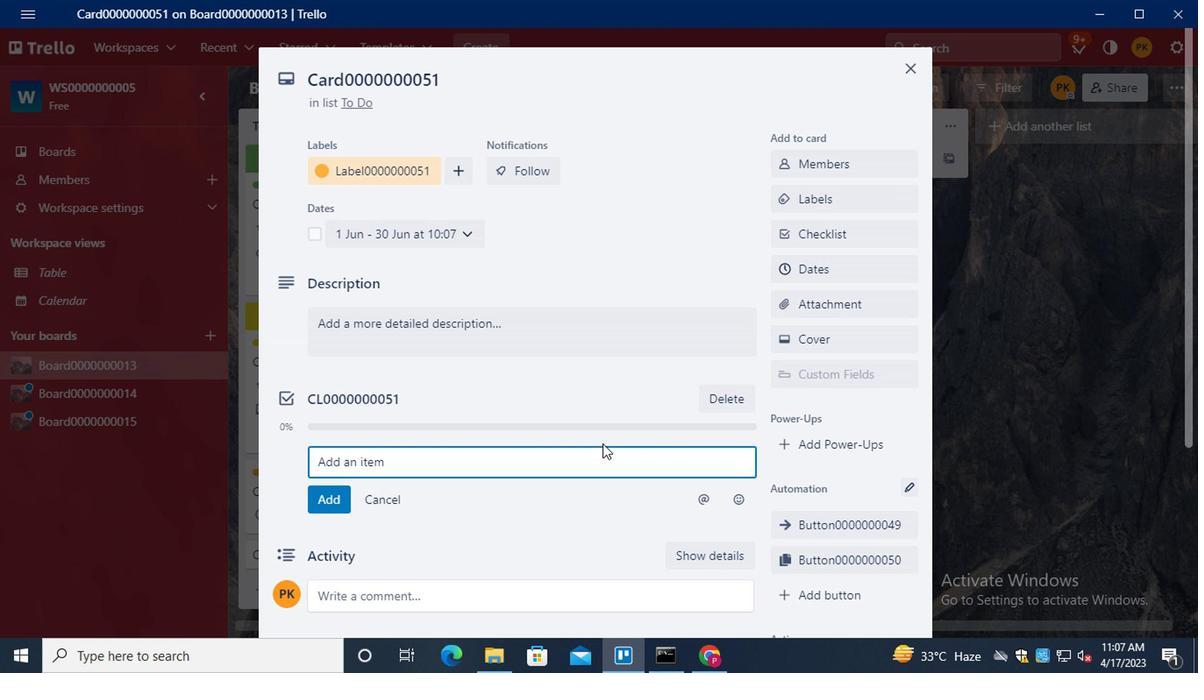 
